 Task: Find flights from New Delhi to Mumbai for specific dates in October.
Action: Mouse moved to (468, 653)
Screenshot: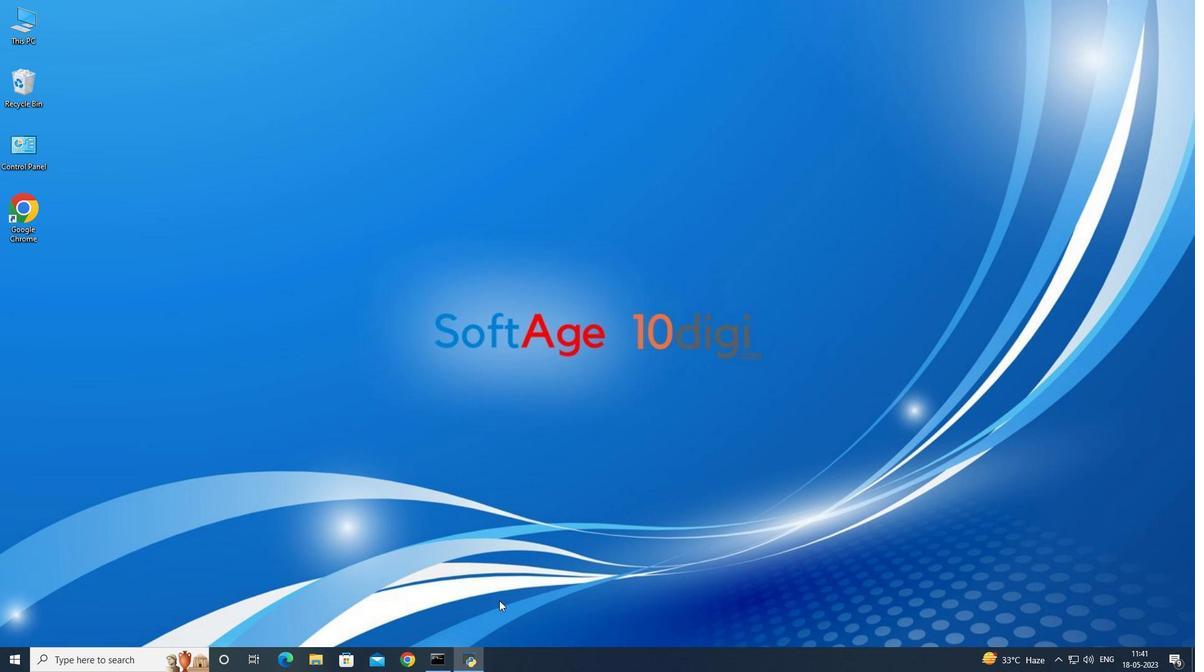 
Action: Mouse scrolled (468, 653) with delta (0, 0)
Screenshot: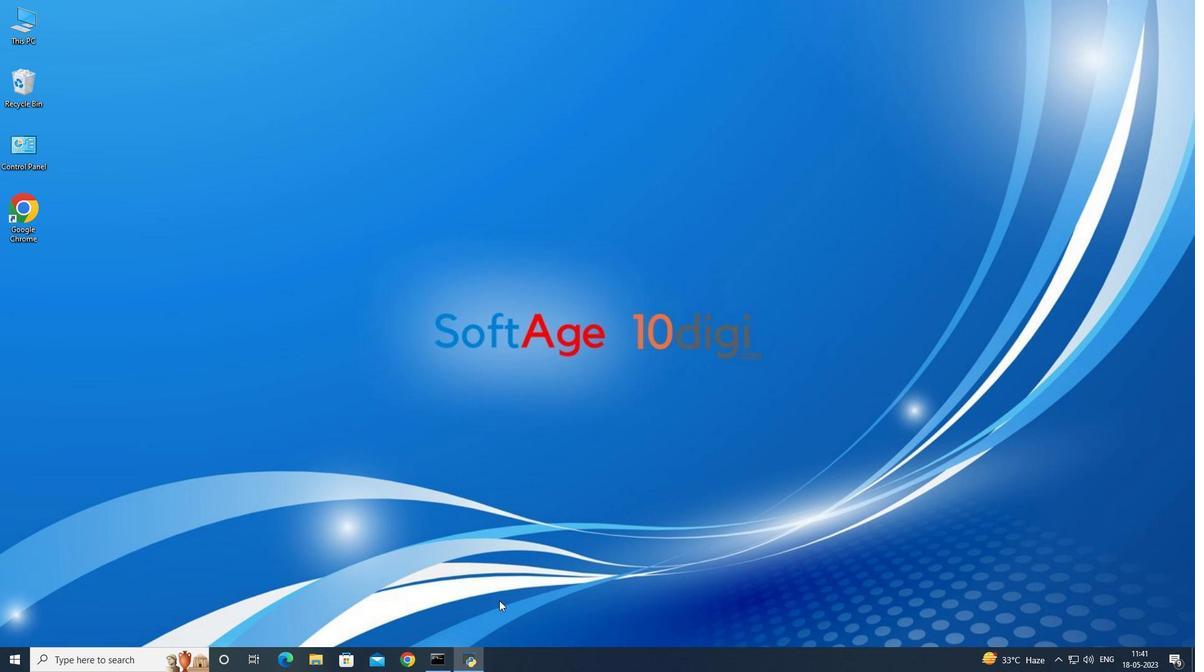 
Action: Mouse moved to (407, 652)
Screenshot: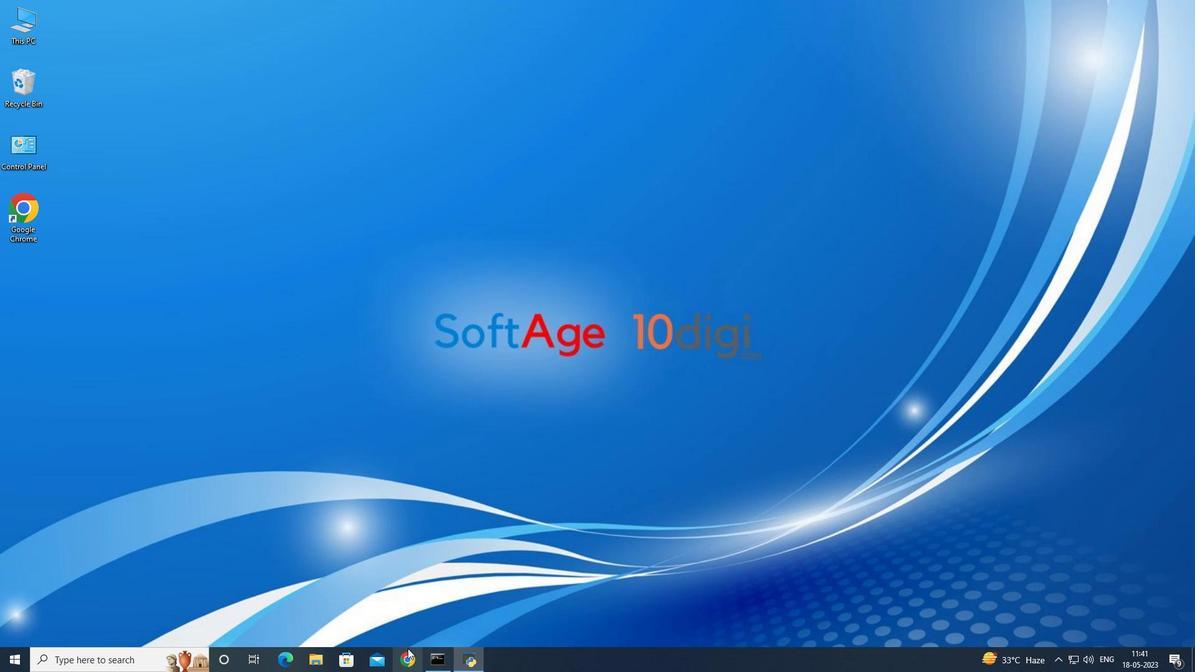 
Action: Mouse pressed left at (407, 652)
Screenshot: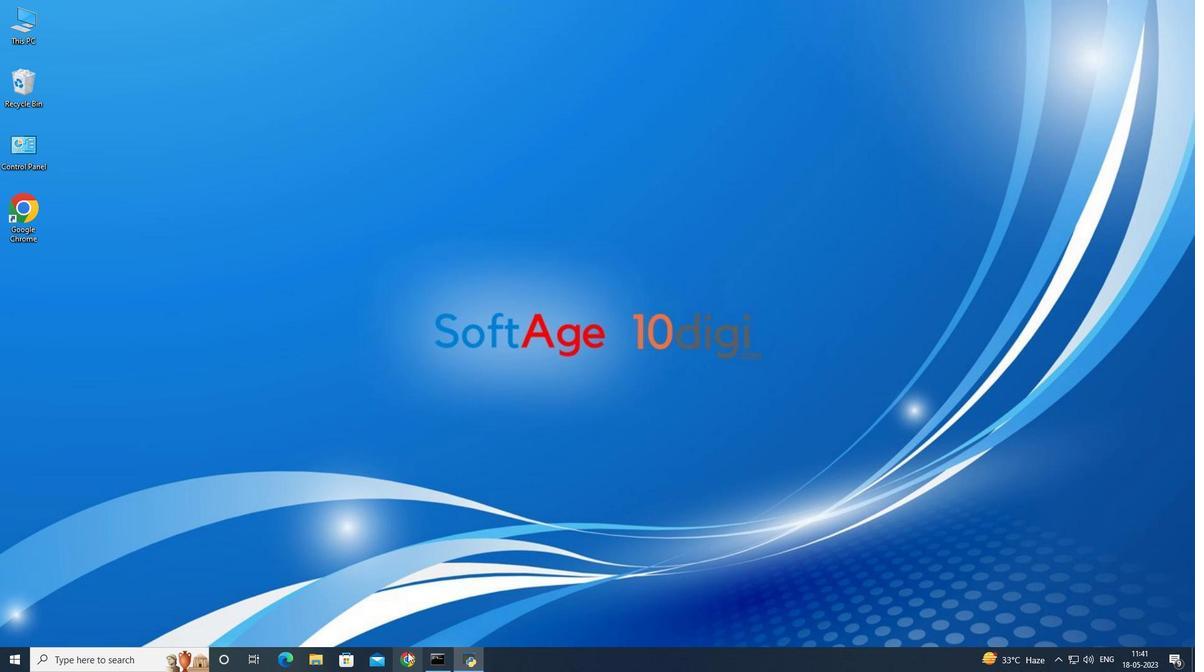 
Action: Mouse moved to (514, 324)
Screenshot: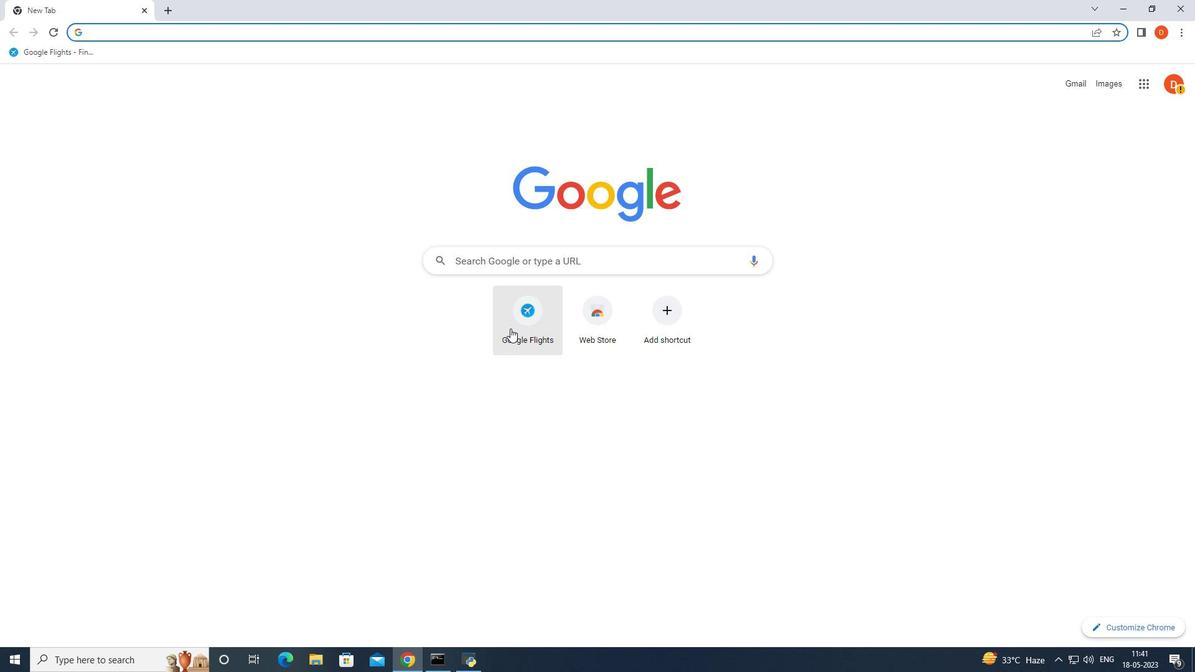 
Action: Mouse pressed left at (514, 324)
Screenshot: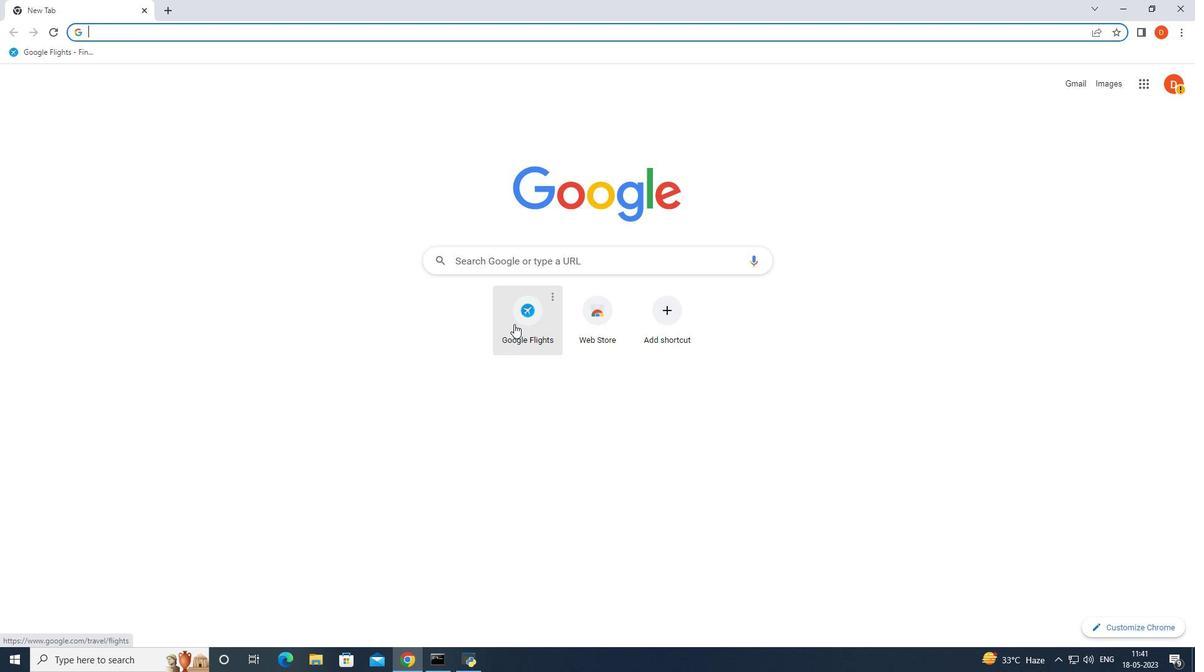 
Action: Mouse moved to (477, 456)
Screenshot: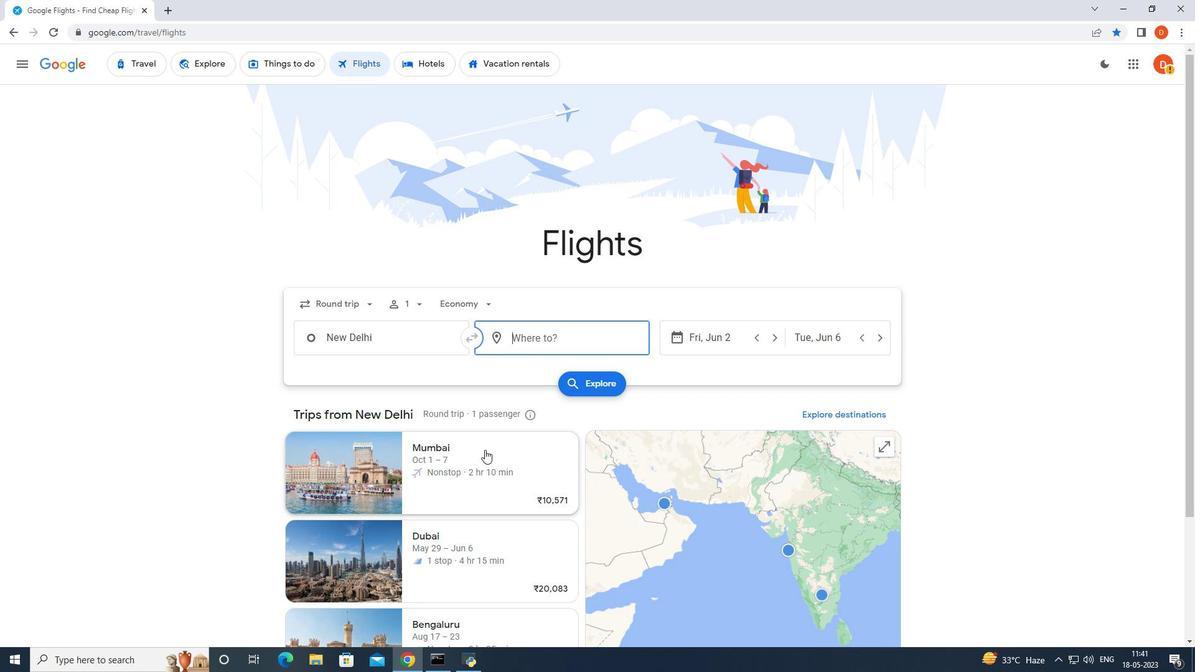 
Action: Mouse pressed left at (477, 456)
Screenshot: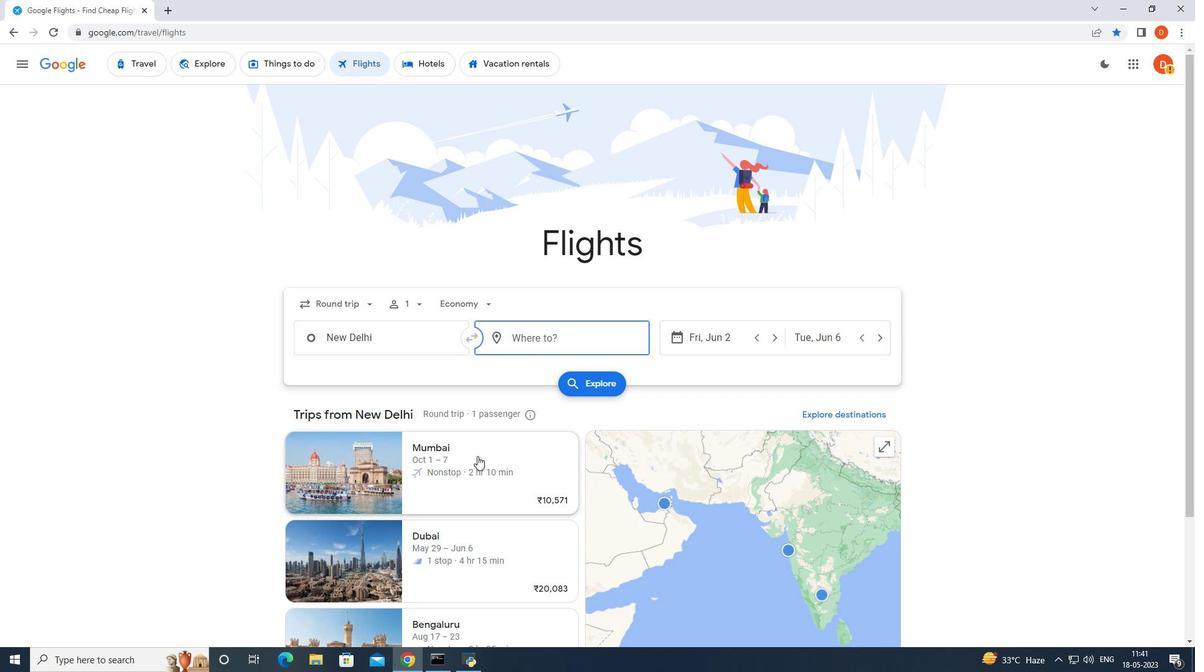 
Action: Mouse moved to (760, 224)
Screenshot: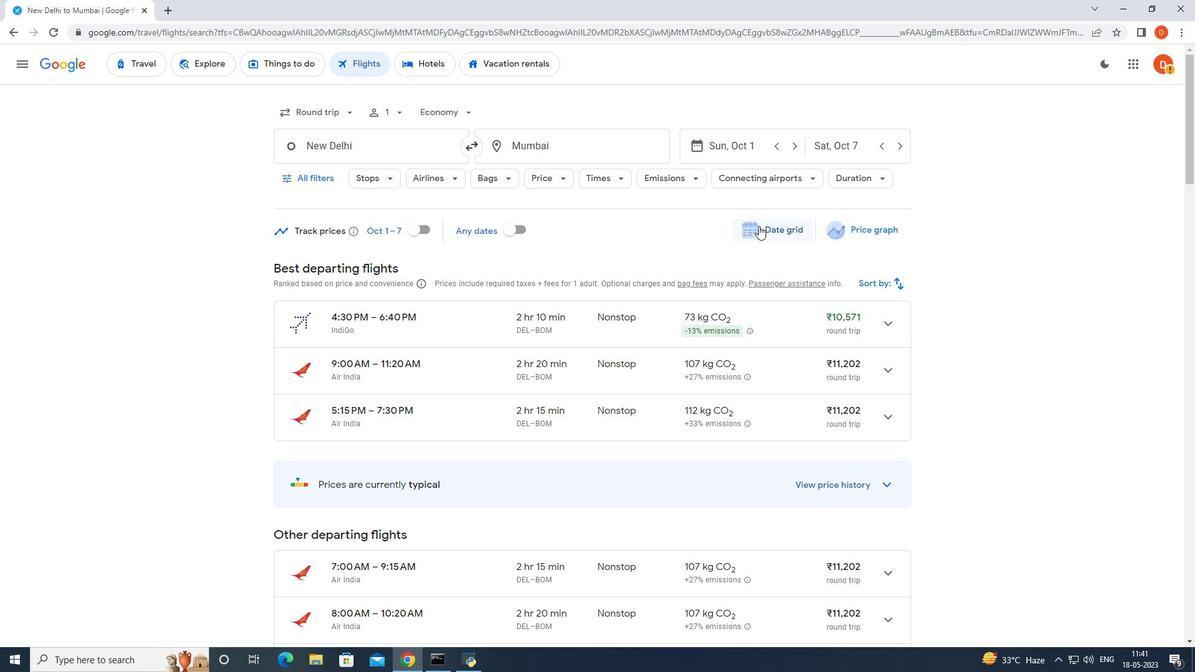 
Action: Mouse pressed left at (760, 224)
Screenshot: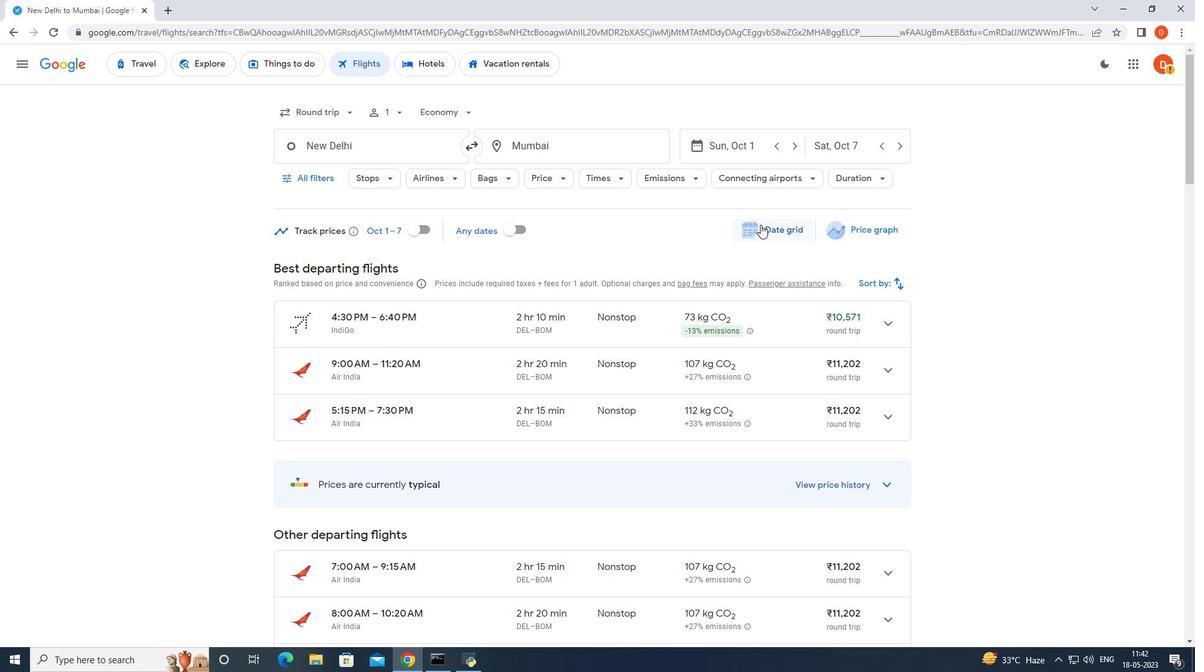 
Action: Mouse moved to (597, 336)
Screenshot: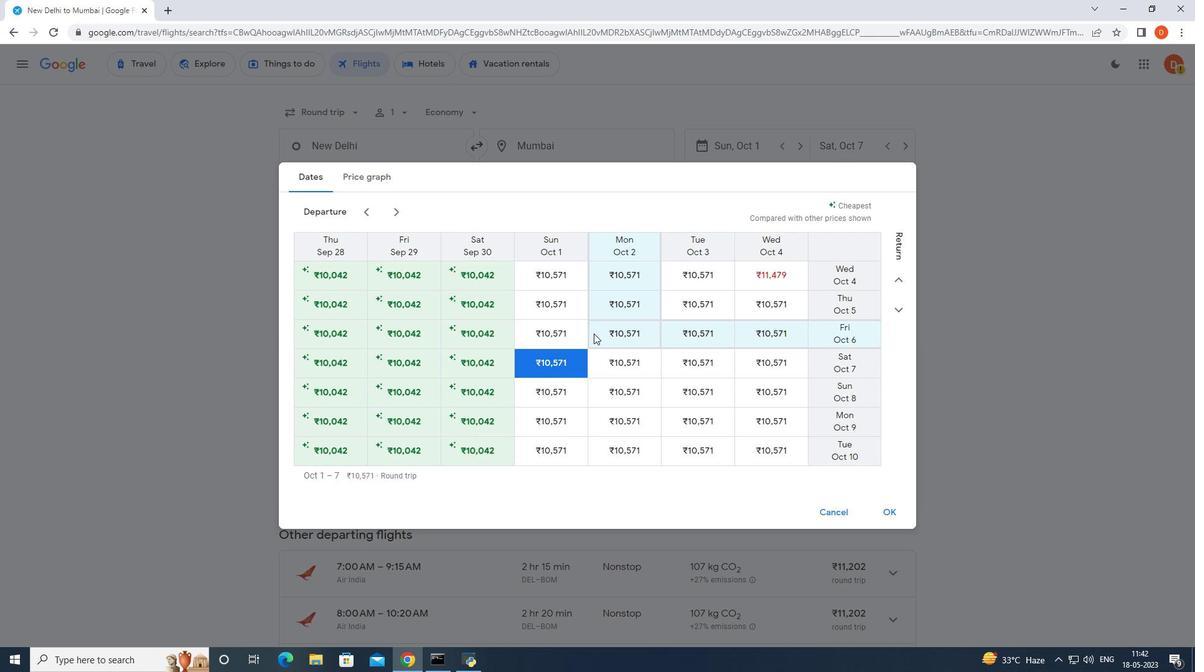 
Action: Mouse scrolled (597, 335) with delta (0, 0)
Screenshot: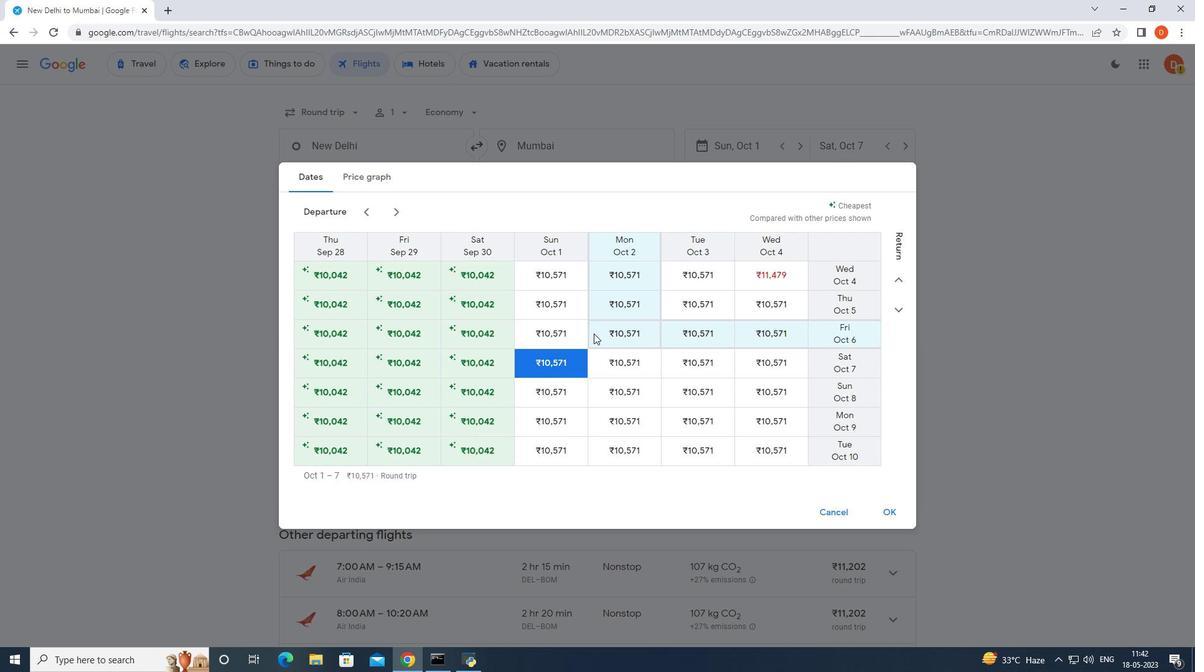 
Action: Mouse moved to (598, 337)
Screenshot: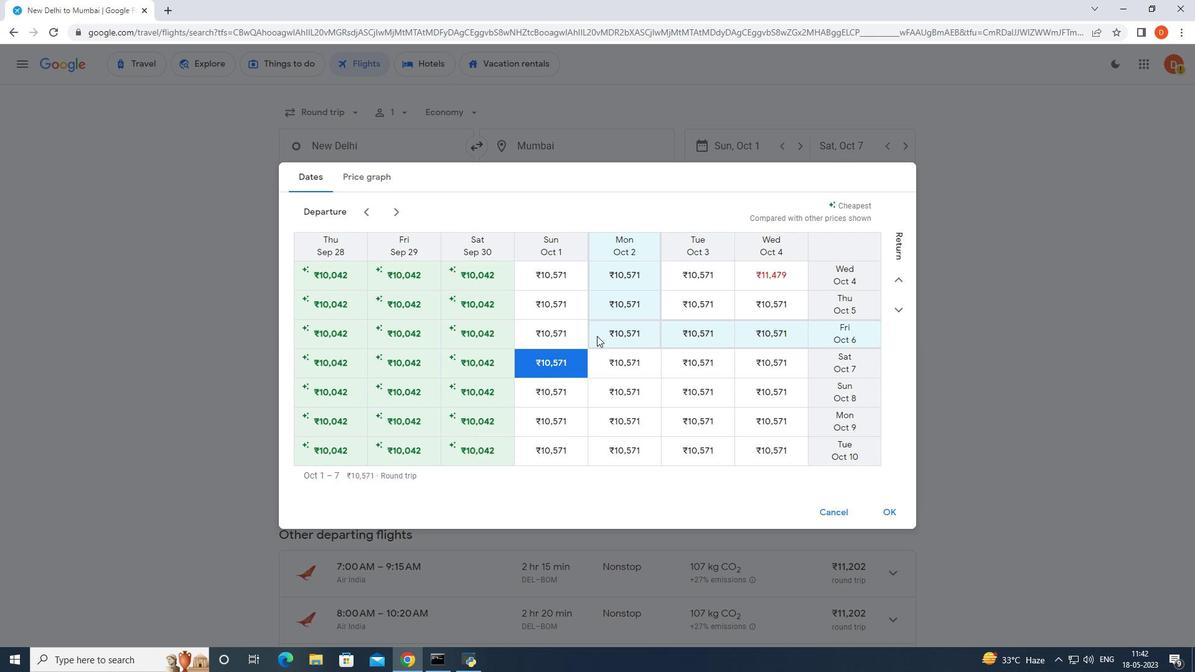 
Action: Mouse scrolled (598, 336) with delta (0, 0)
Screenshot: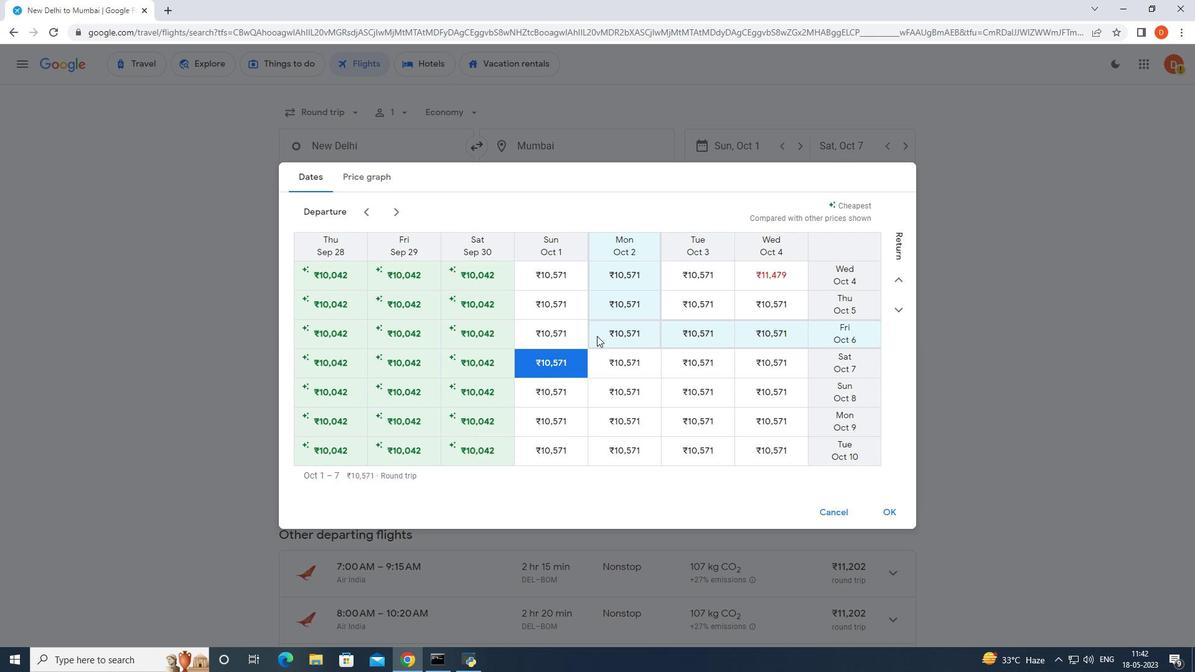 
Action: Mouse moved to (598, 337)
Screenshot: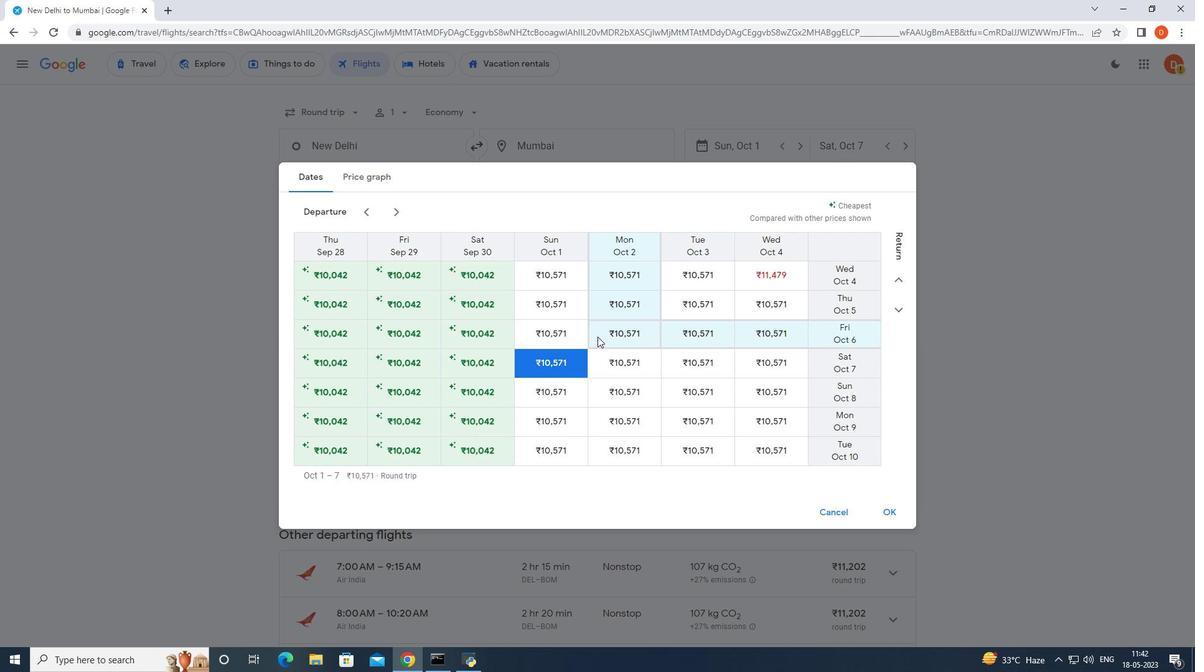 
Action: Mouse scrolled (598, 336) with delta (0, 0)
Screenshot: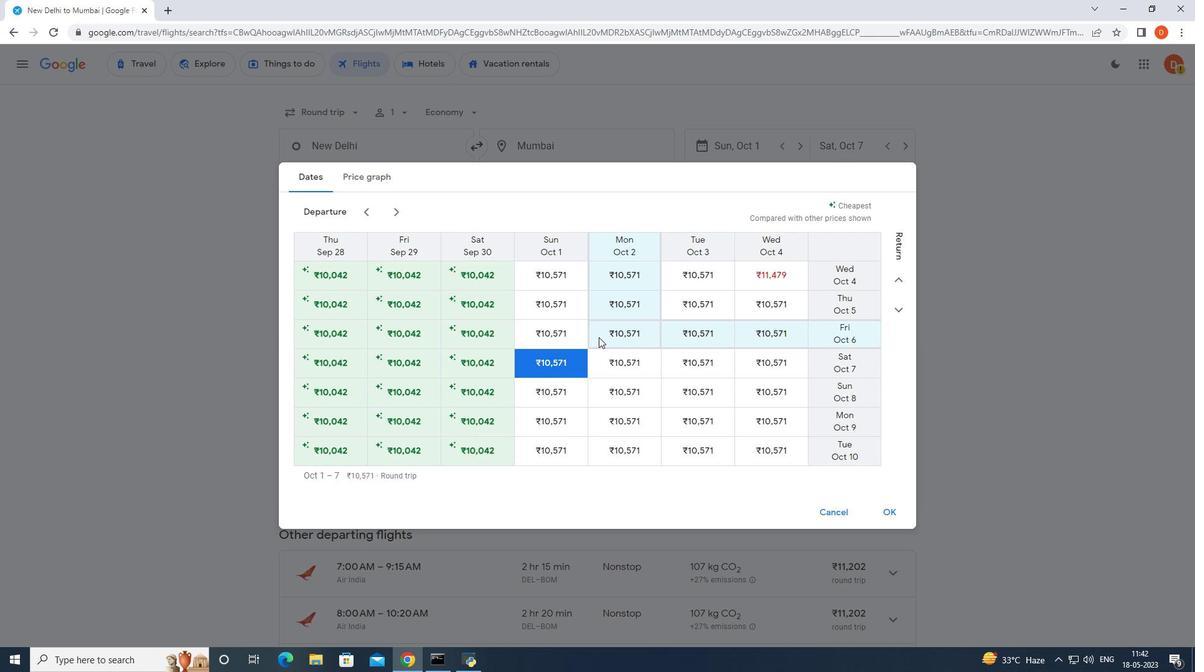 
Action: Mouse moved to (610, 415)
Screenshot: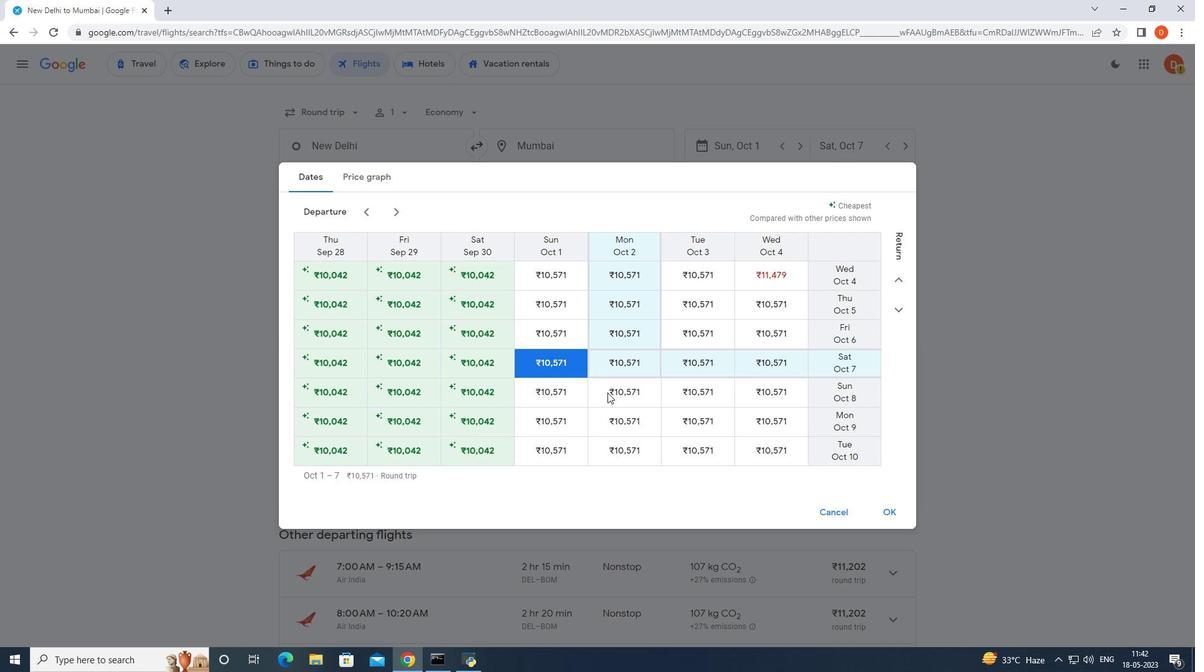 
Action: Mouse scrolled (610, 415) with delta (0, 0)
Screenshot: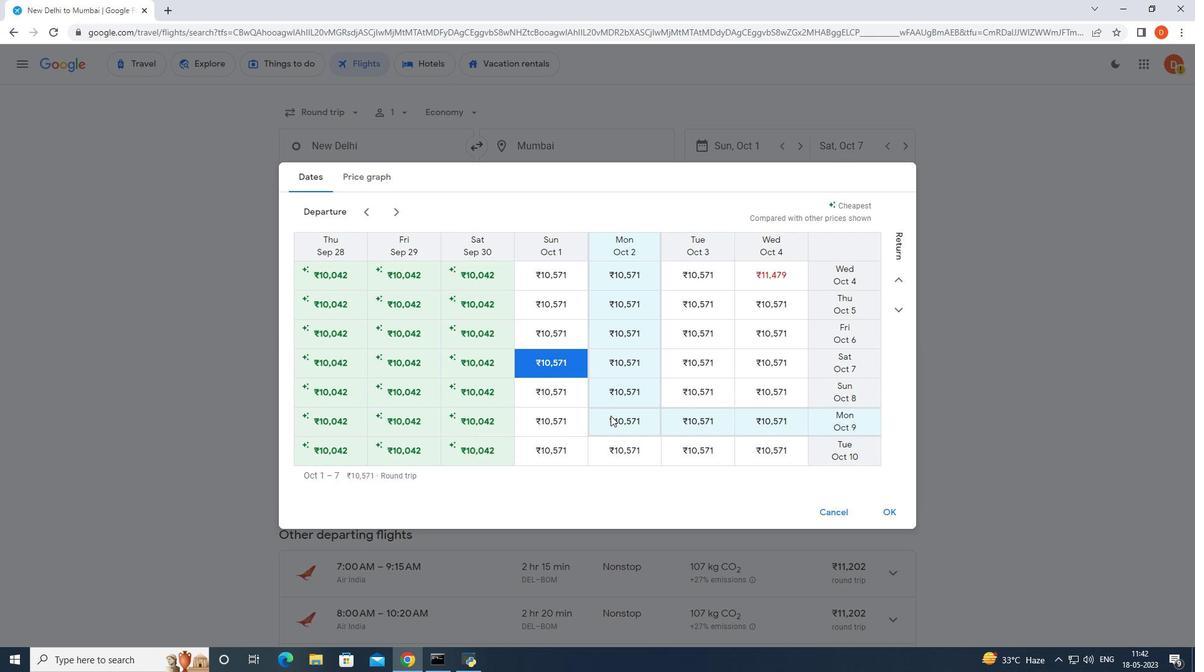 
Action: Mouse moved to (611, 415)
Screenshot: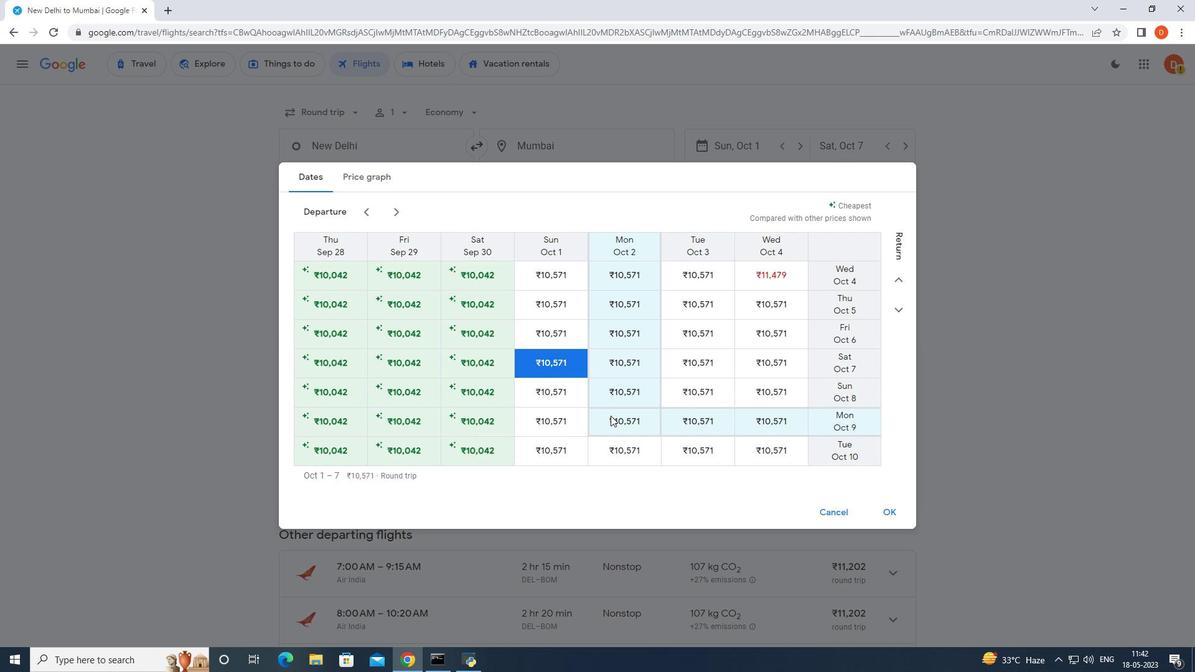 
Action: Mouse scrolled (611, 415) with delta (0, 0)
Screenshot: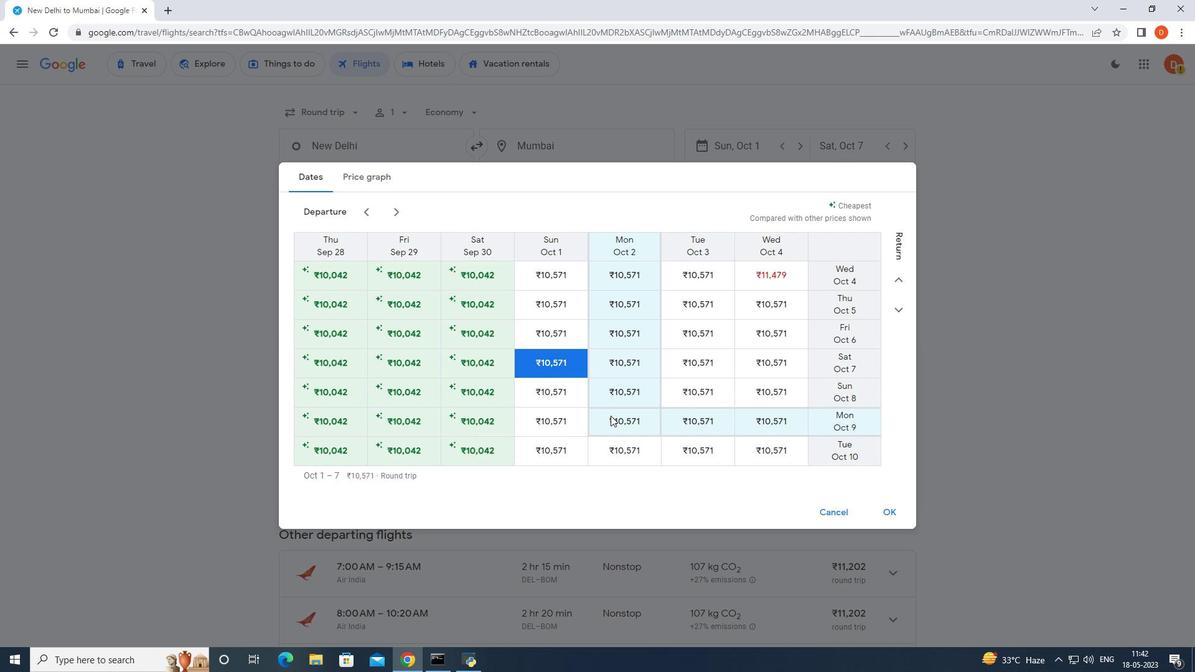 
Action: Mouse moved to (615, 415)
Screenshot: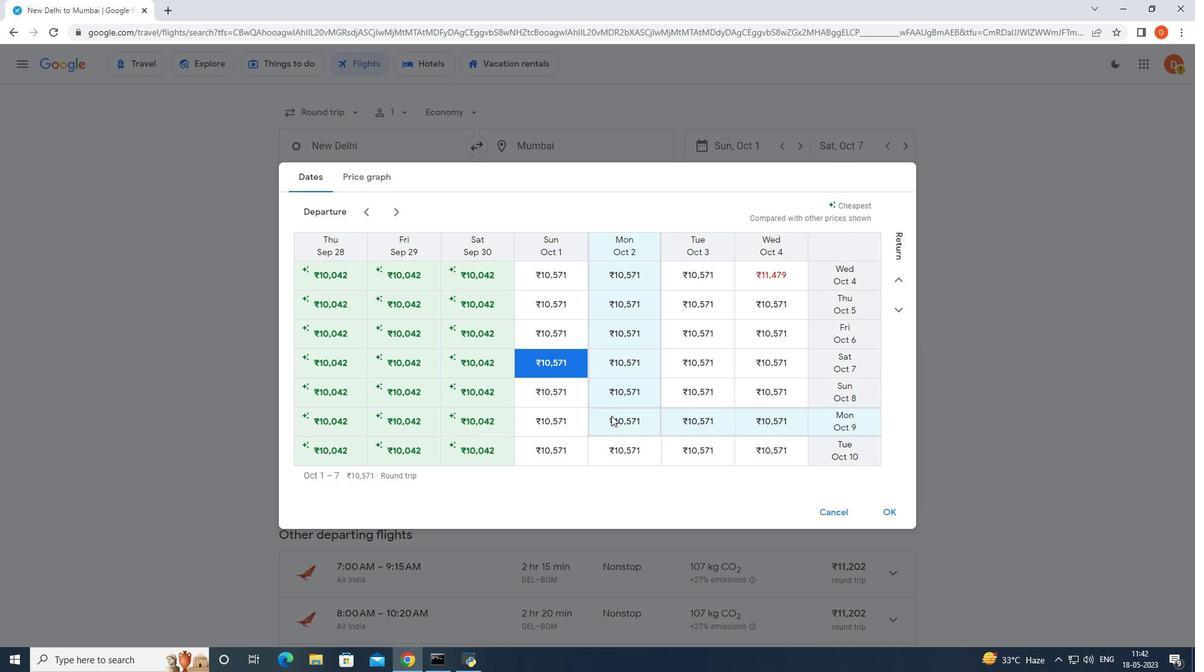 
Action: Mouse scrolled (615, 415) with delta (0, 0)
Screenshot: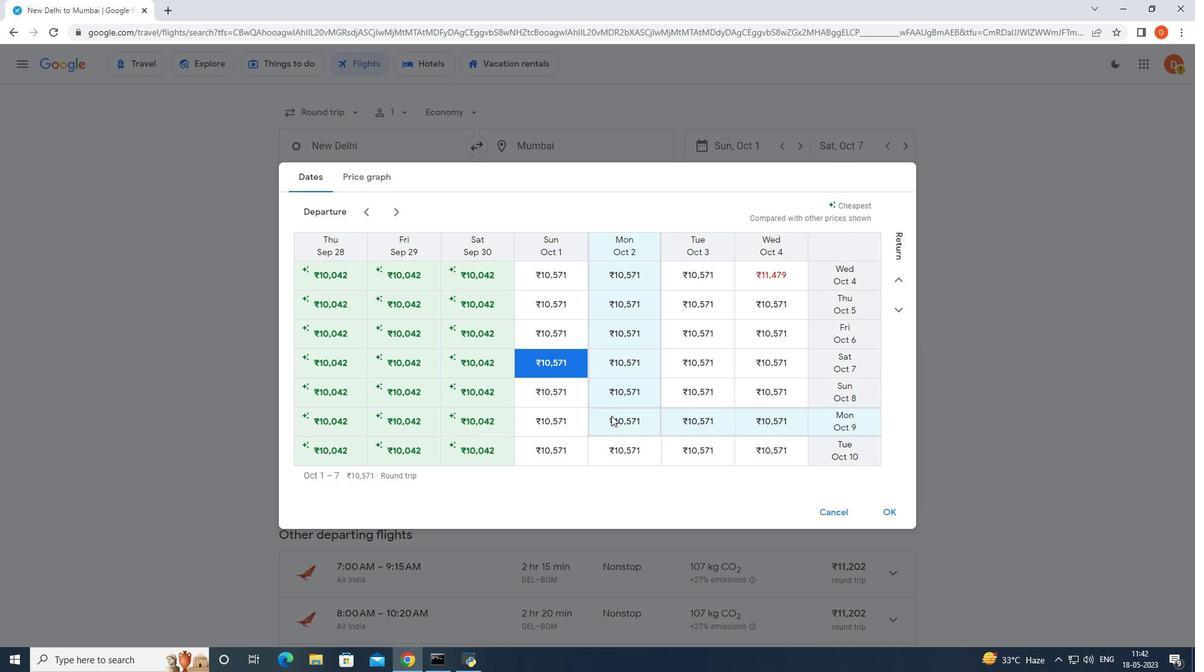 
Action: Mouse moved to (653, 409)
Screenshot: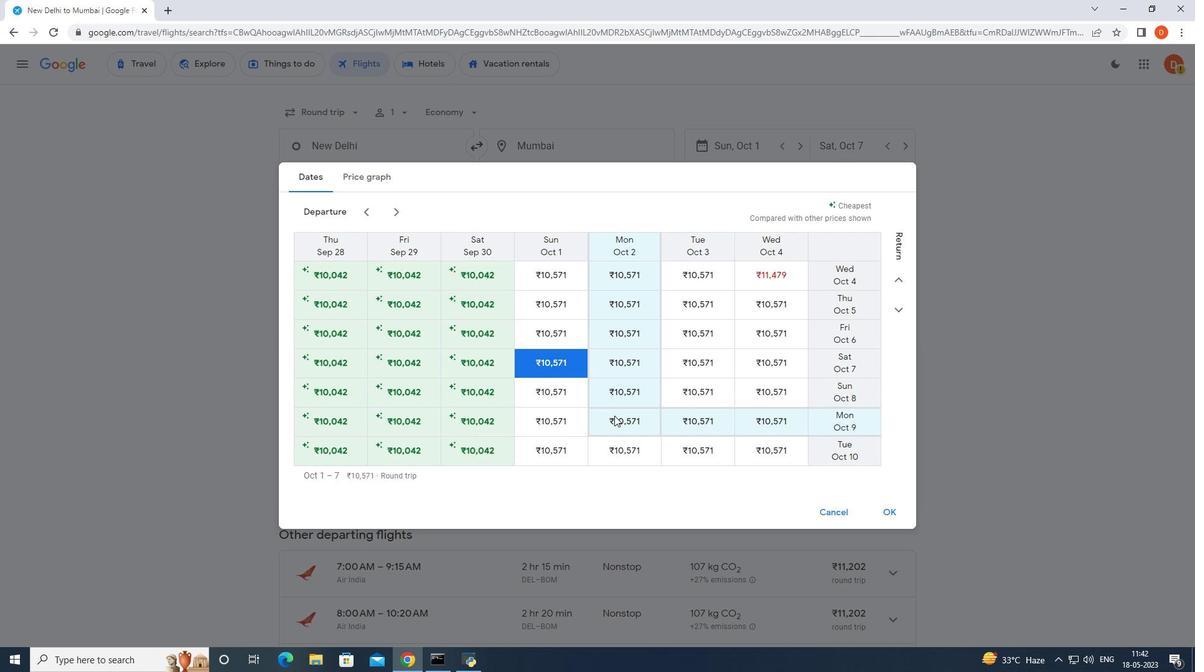 
Action: Mouse scrolled (653, 408) with delta (0, 0)
Screenshot: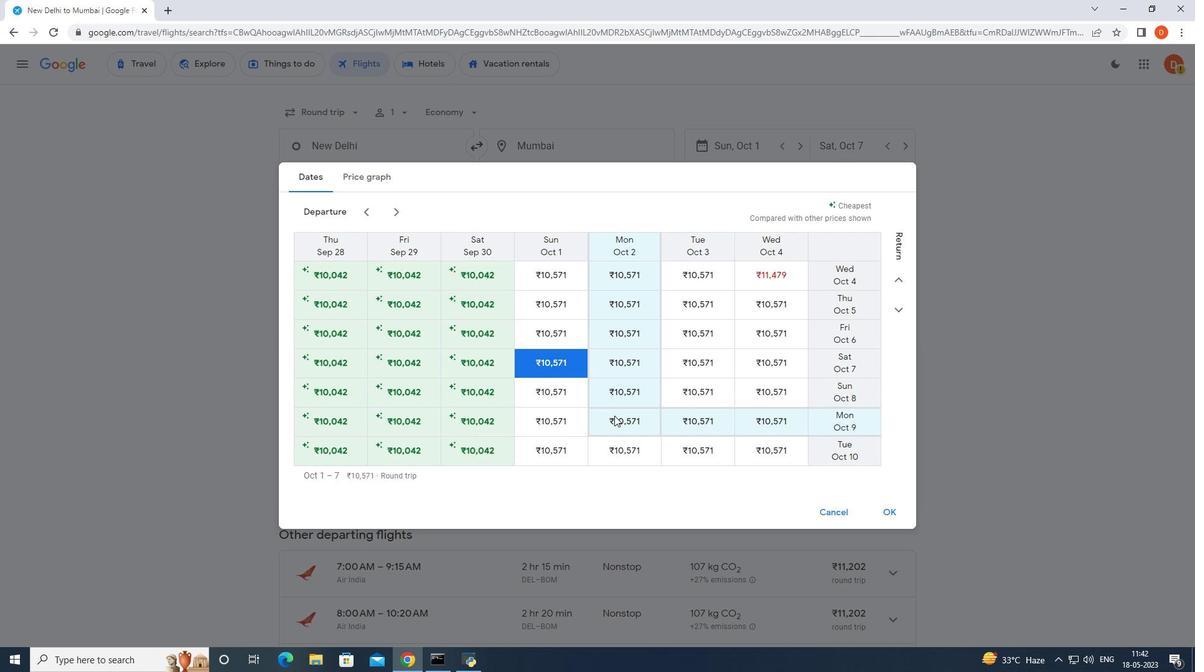 
Action: Mouse moved to (895, 303)
Screenshot: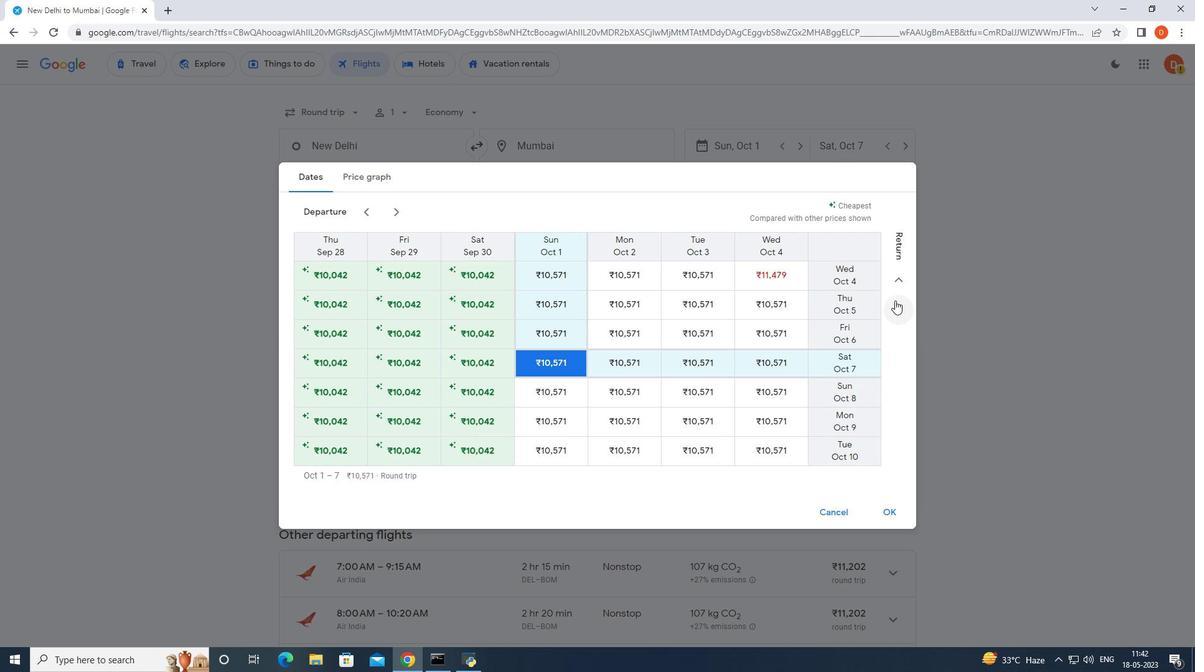 
Action: Mouse pressed left at (895, 303)
Screenshot: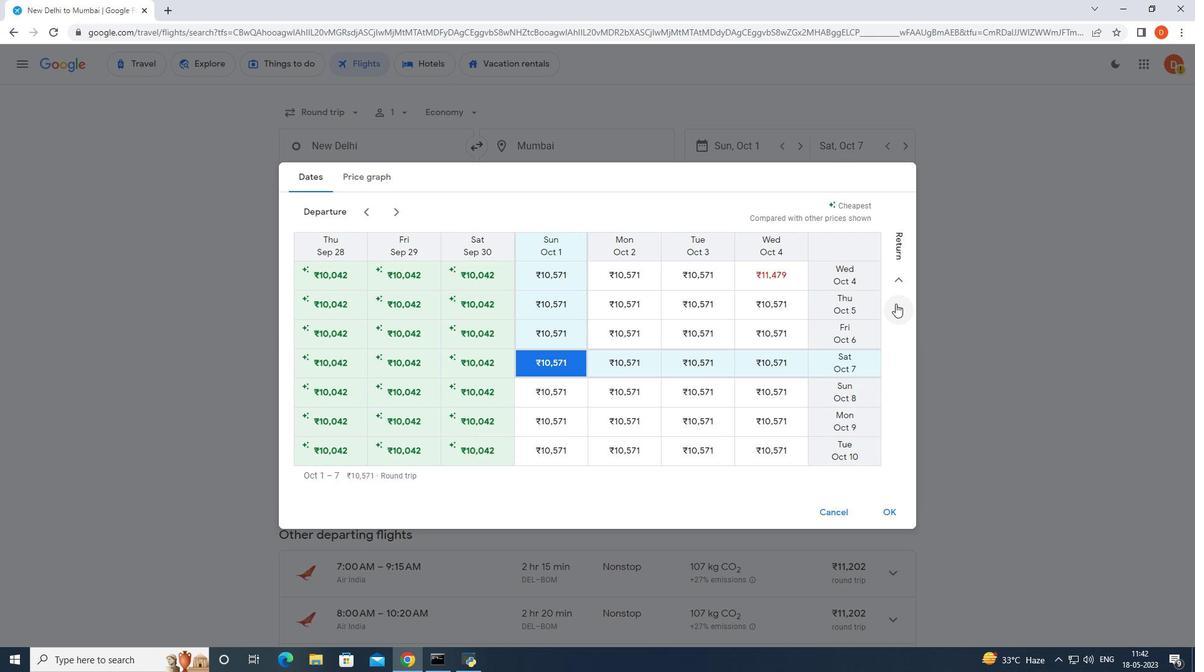 
Action: Mouse pressed left at (895, 303)
Screenshot: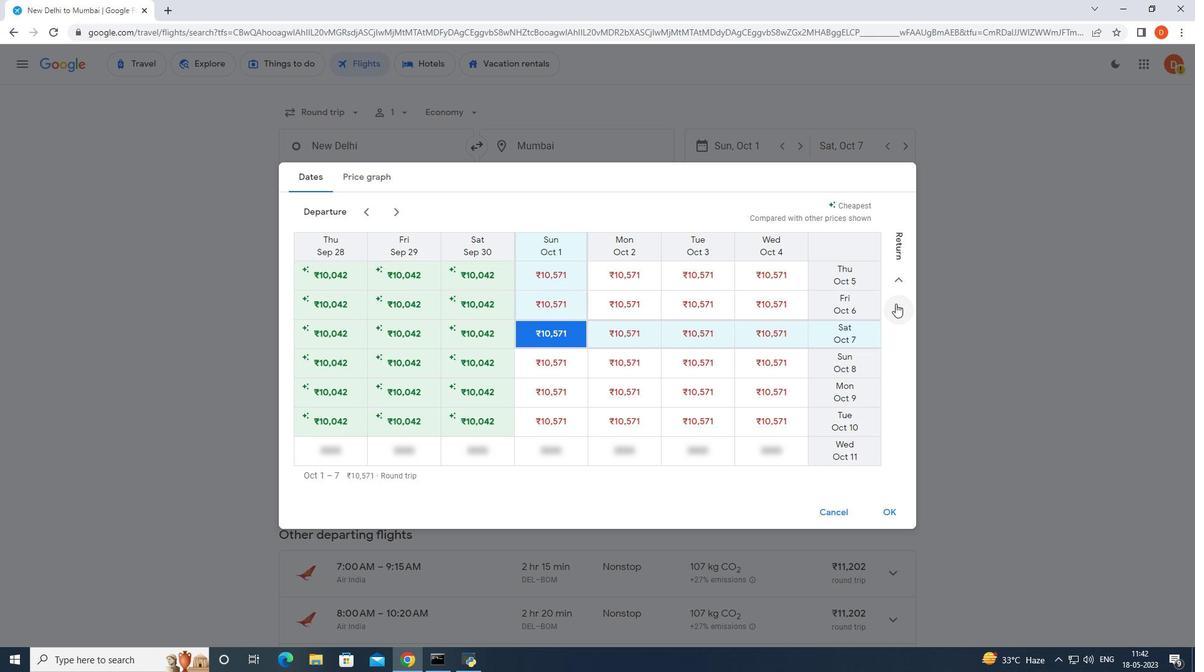 
Action: Mouse pressed left at (895, 303)
Screenshot: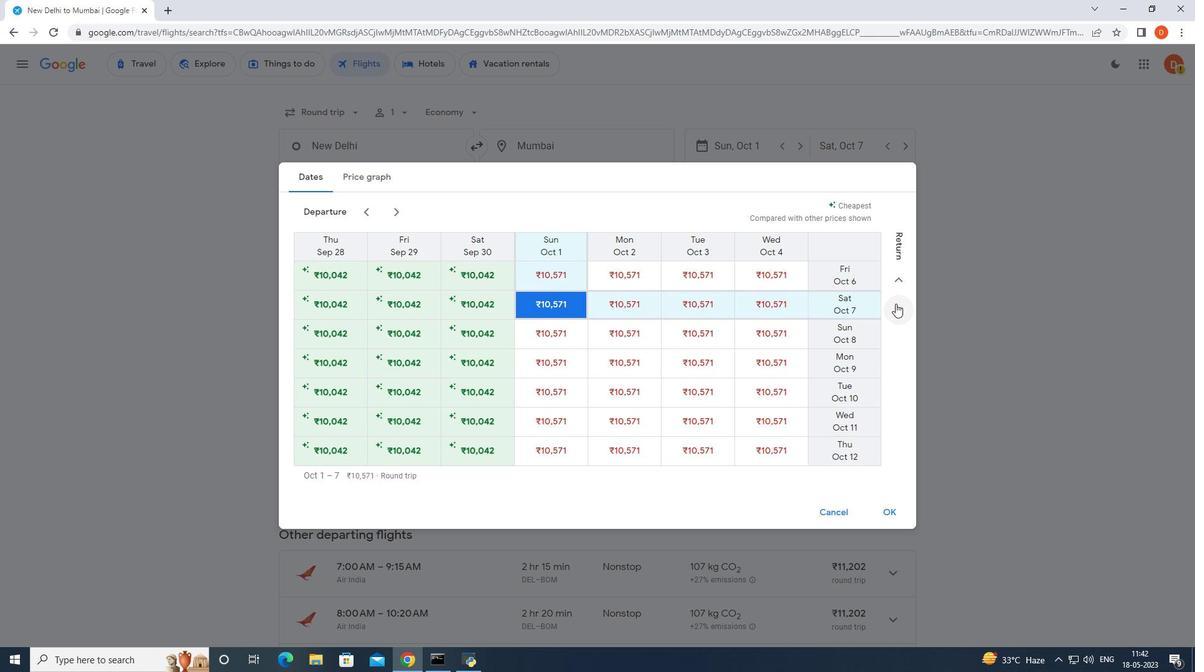 
Action: Mouse pressed left at (895, 303)
Screenshot: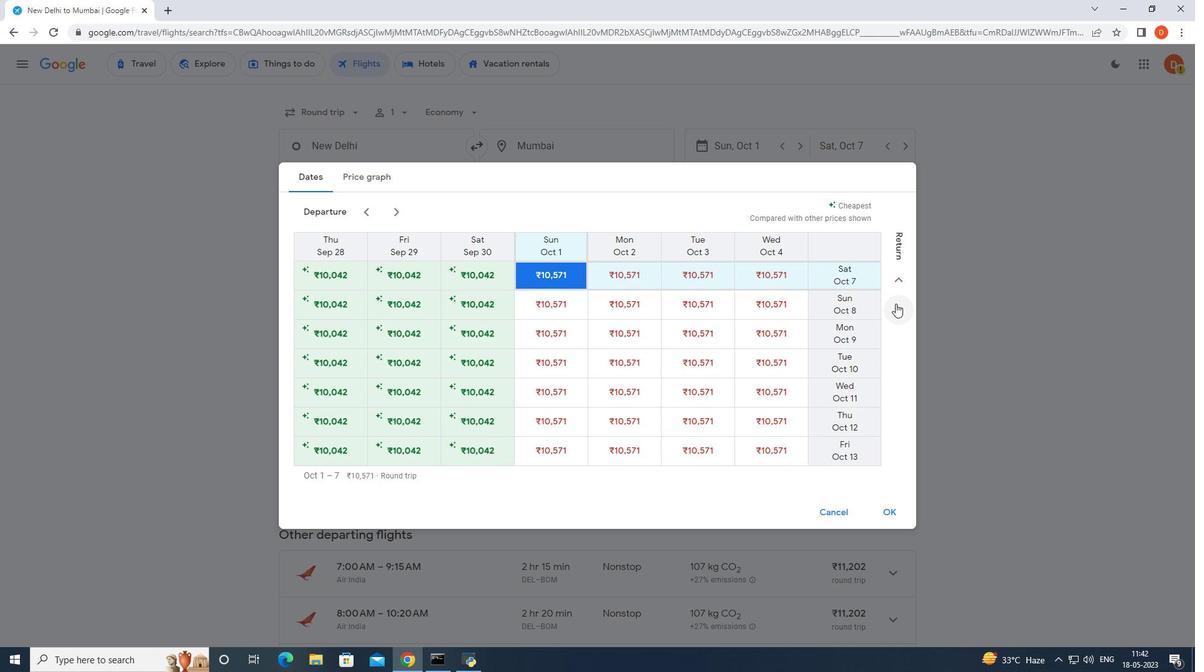 
Action: Mouse pressed left at (895, 303)
Screenshot: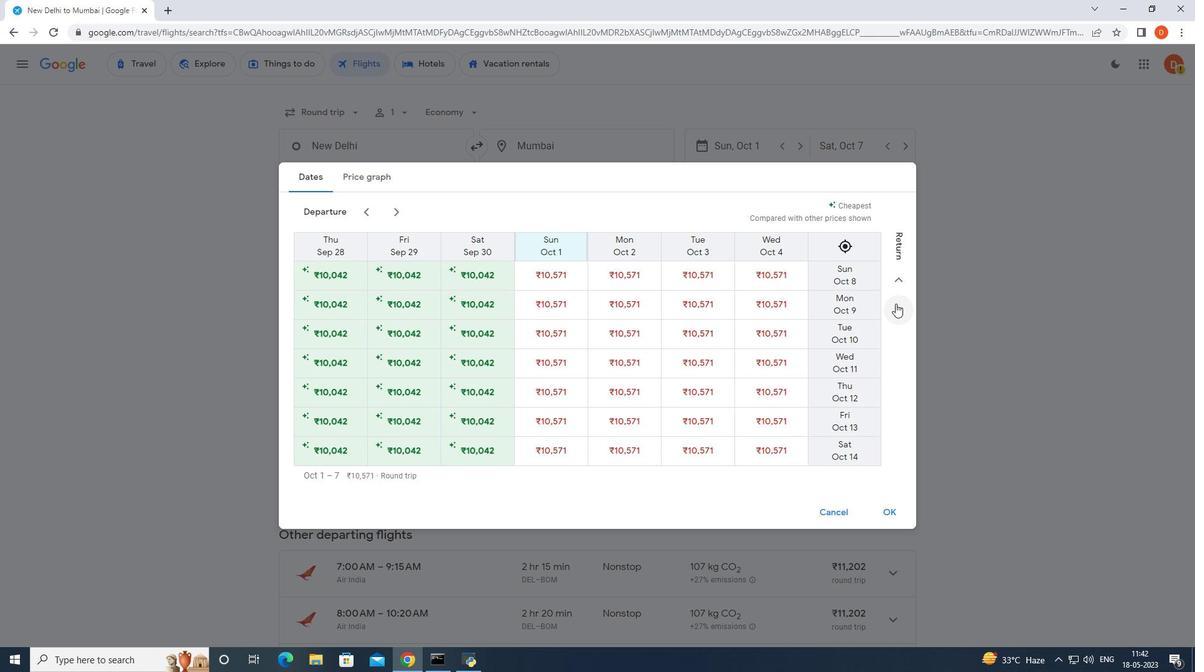 
Action: Mouse pressed left at (895, 303)
Screenshot: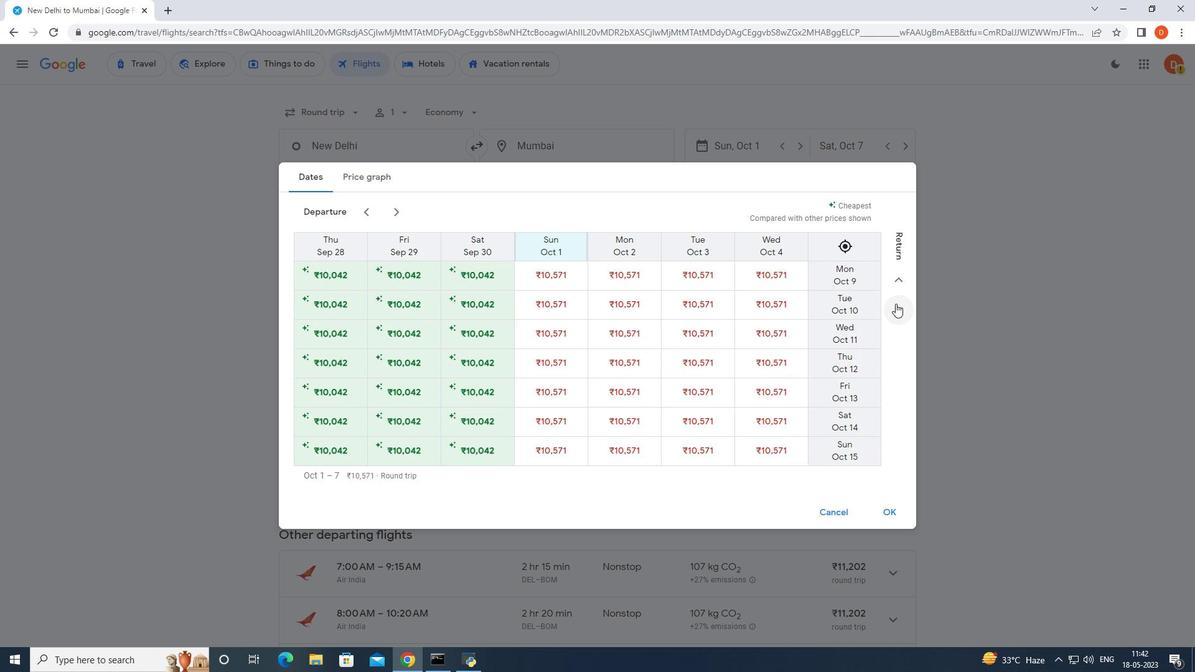 
Action: Mouse pressed left at (895, 303)
Screenshot: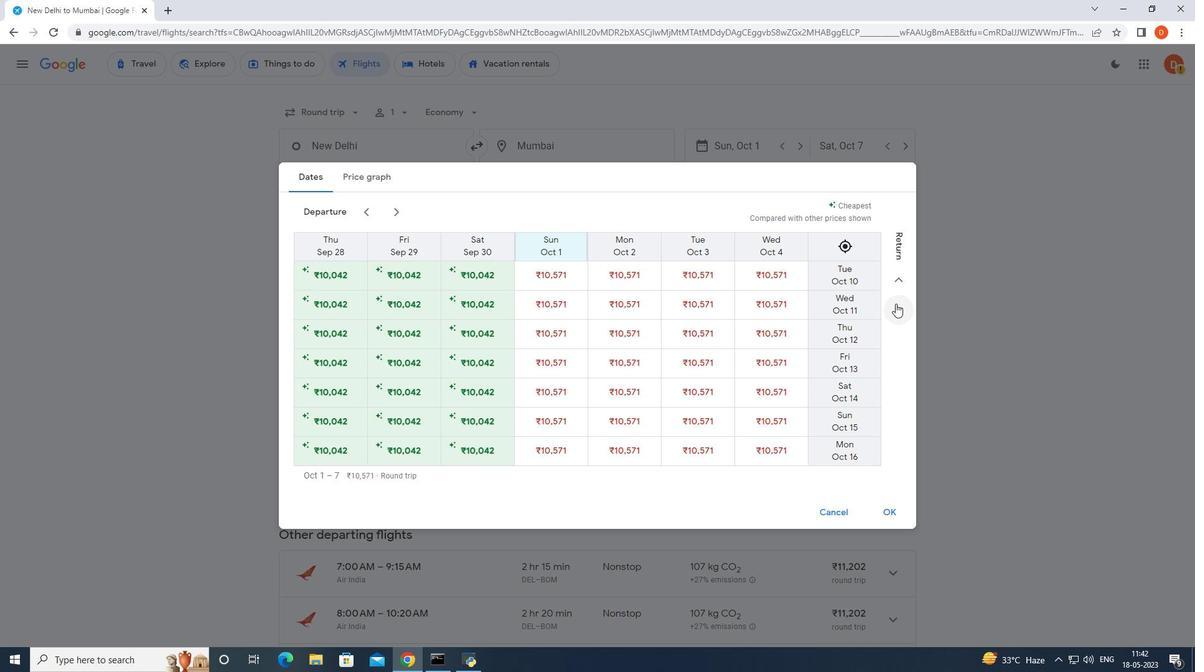
Action: Mouse moved to (754, 395)
Screenshot: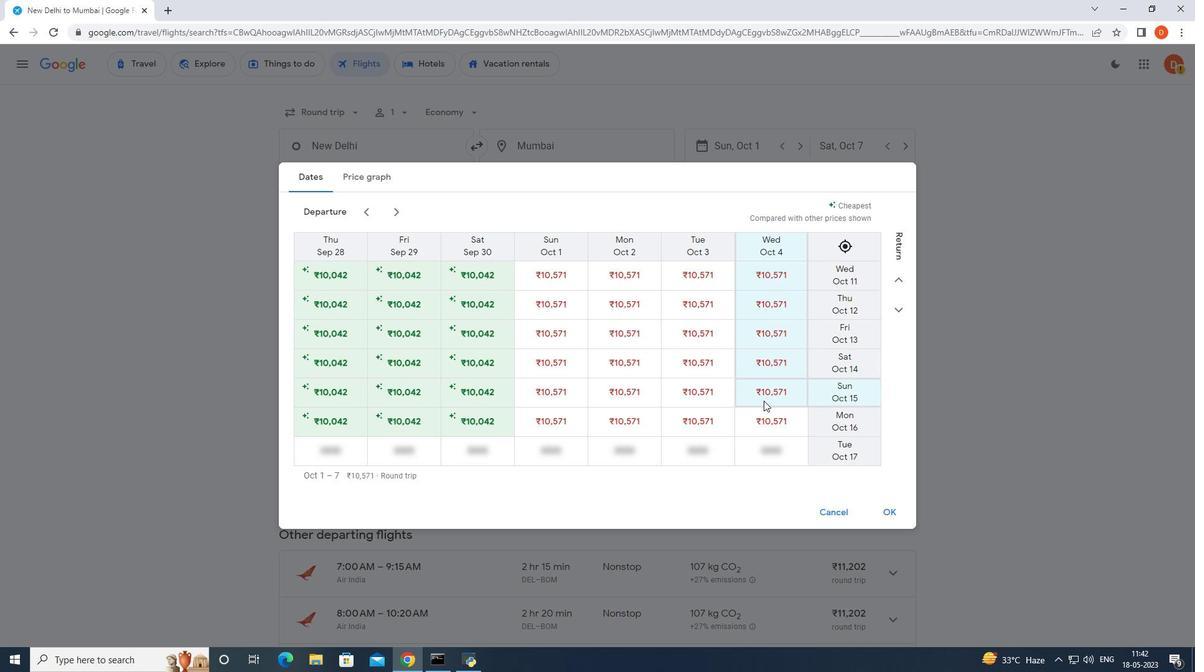 
Action: Mouse pressed left at (754, 395)
Screenshot: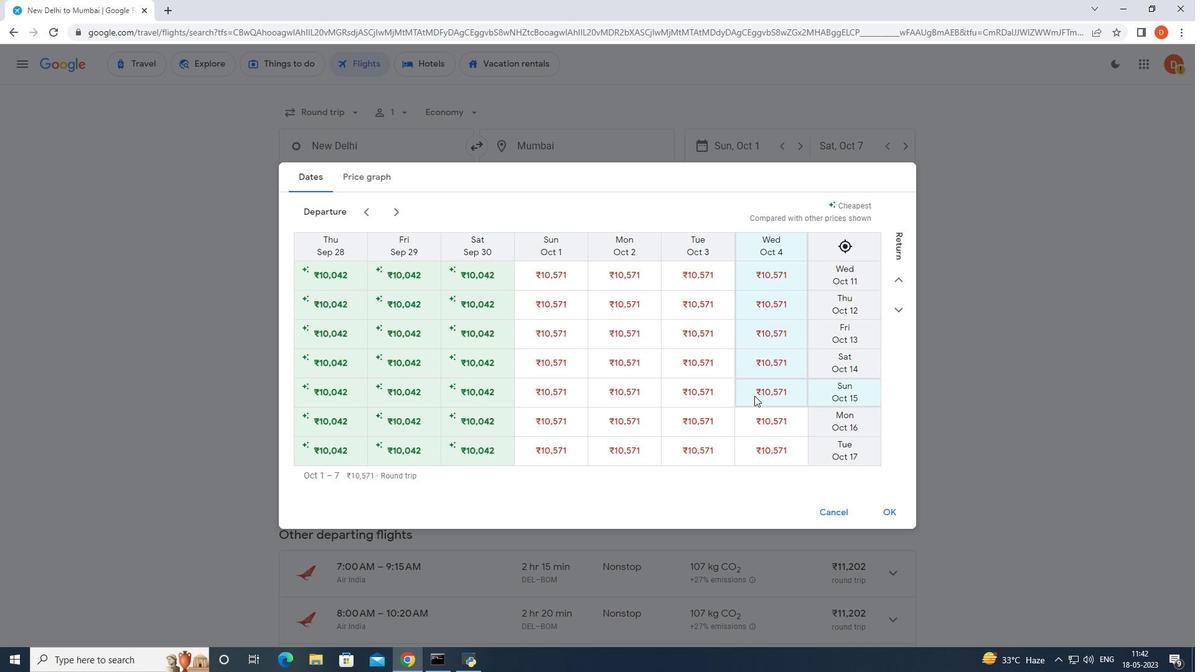
Action: Mouse moved to (697, 389)
Screenshot: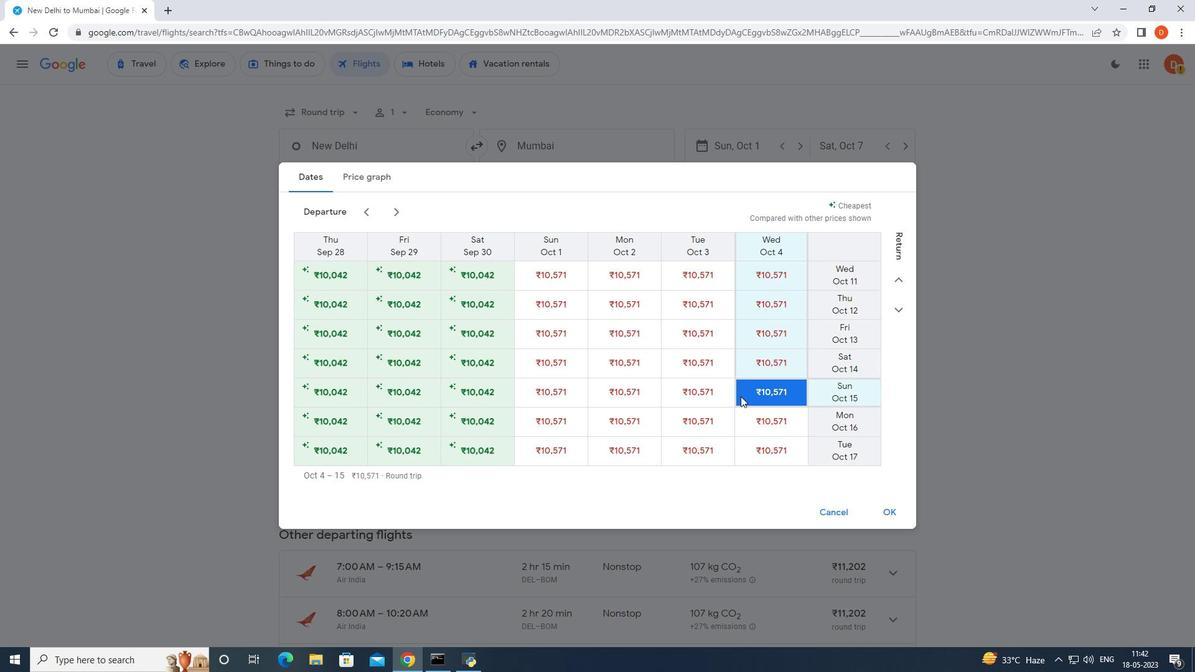 
Action: Mouse pressed left at (697, 389)
Screenshot: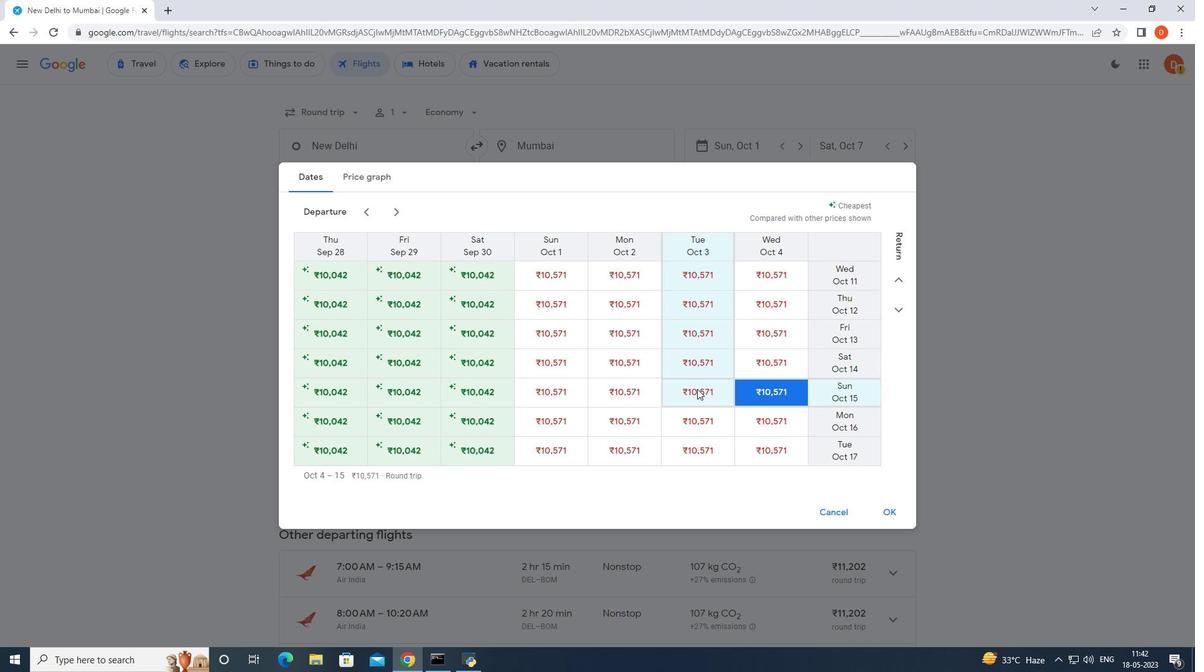 
Action: Mouse moved to (895, 508)
Screenshot: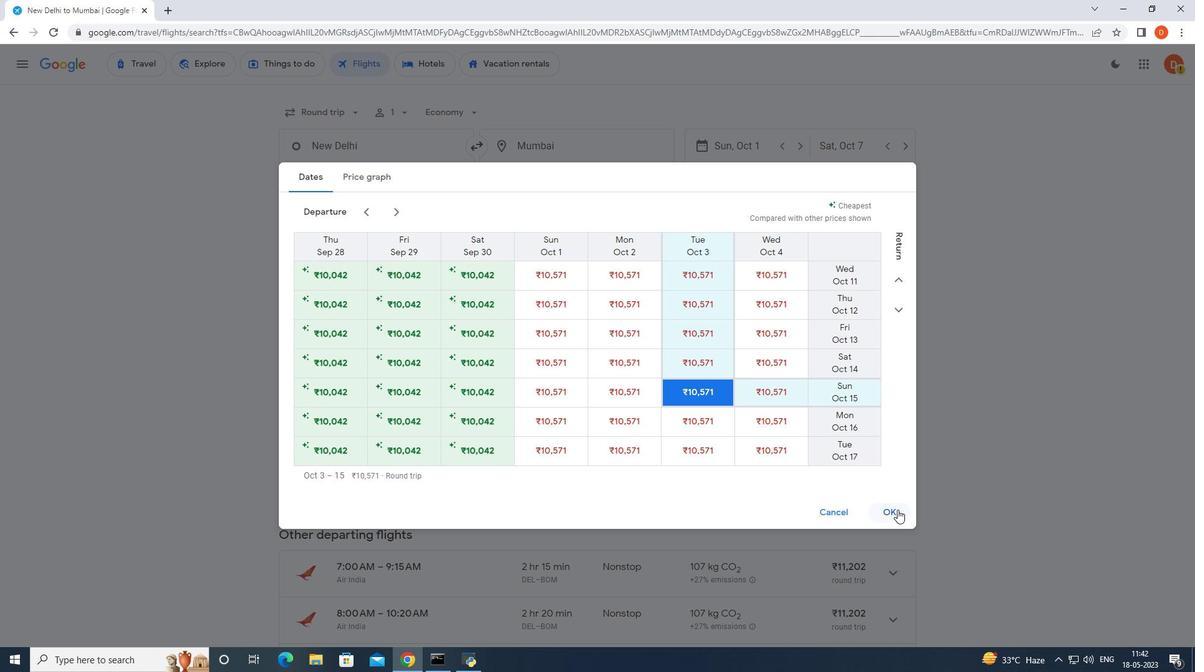 
Action: Mouse pressed left at (895, 508)
Screenshot: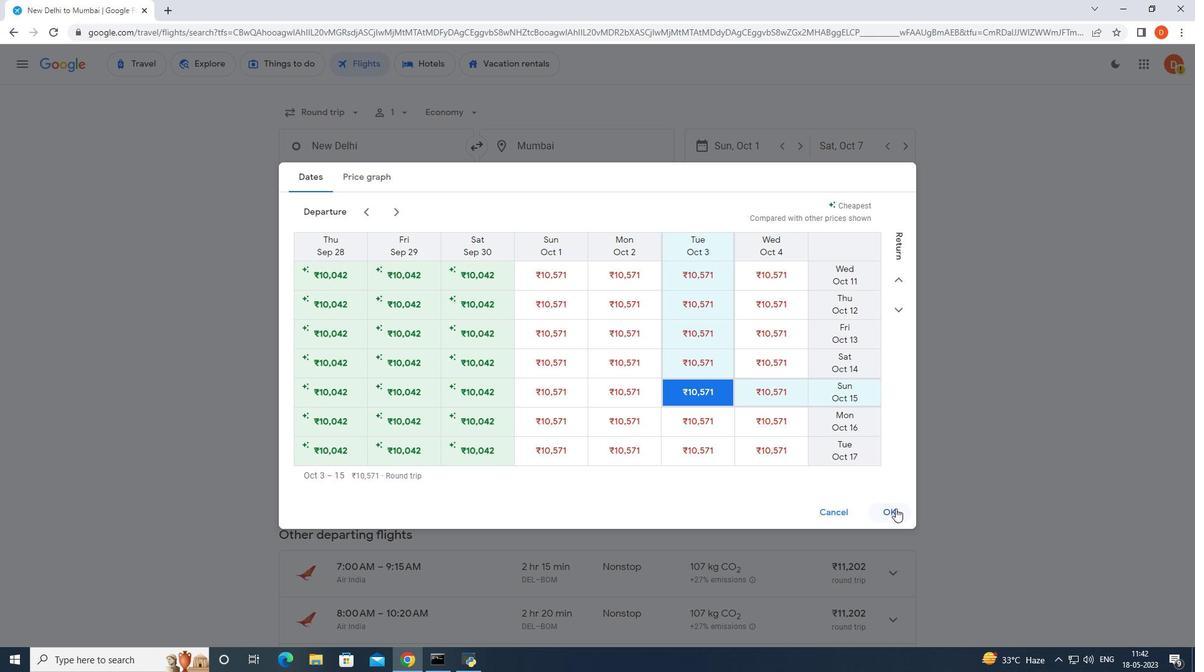 
Action: Mouse moved to (684, 329)
Screenshot: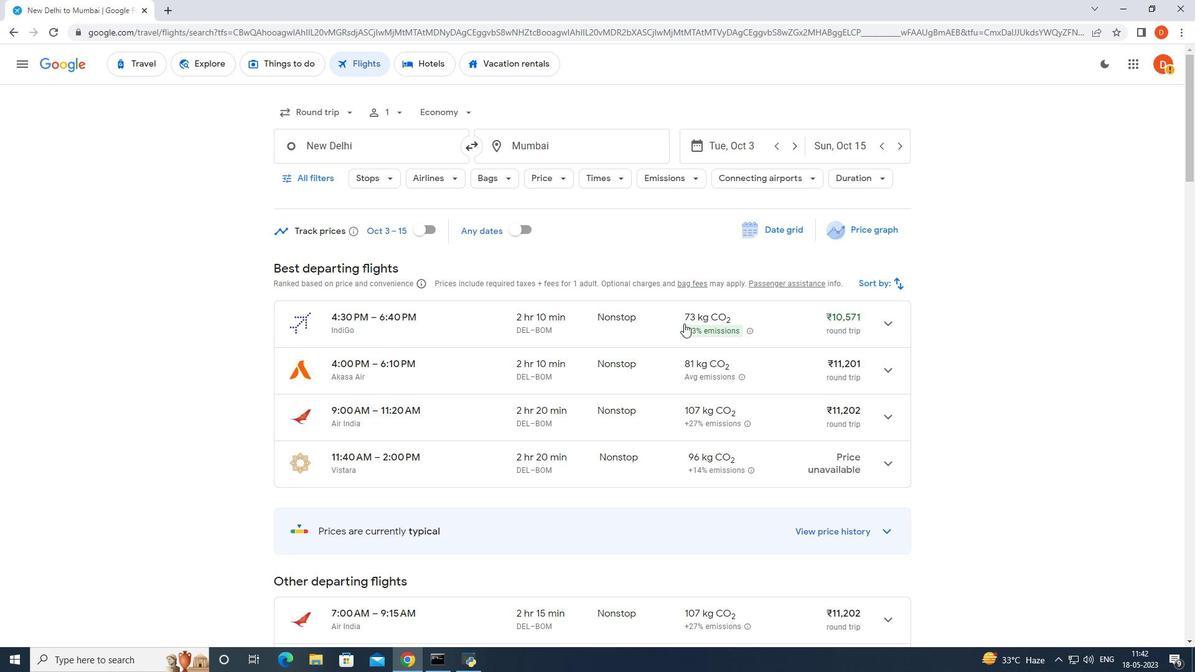 
Action: Mouse scrolled (684, 328) with delta (0, 0)
Screenshot: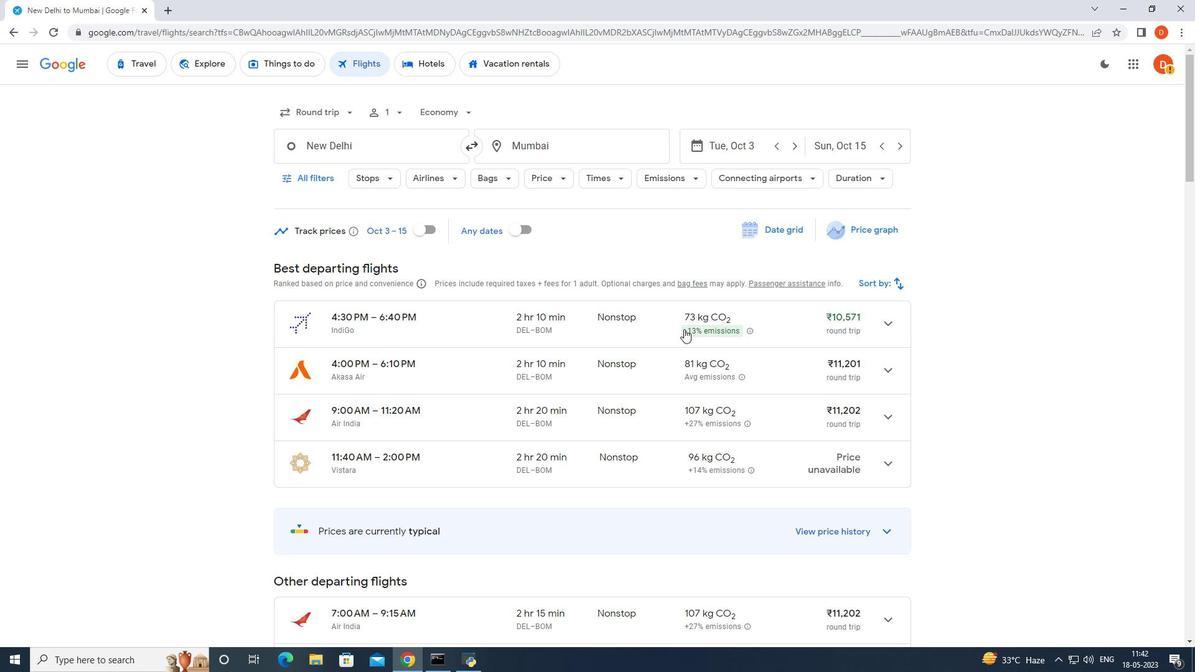 
Action: Mouse scrolled (684, 328) with delta (0, 0)
Screenshot: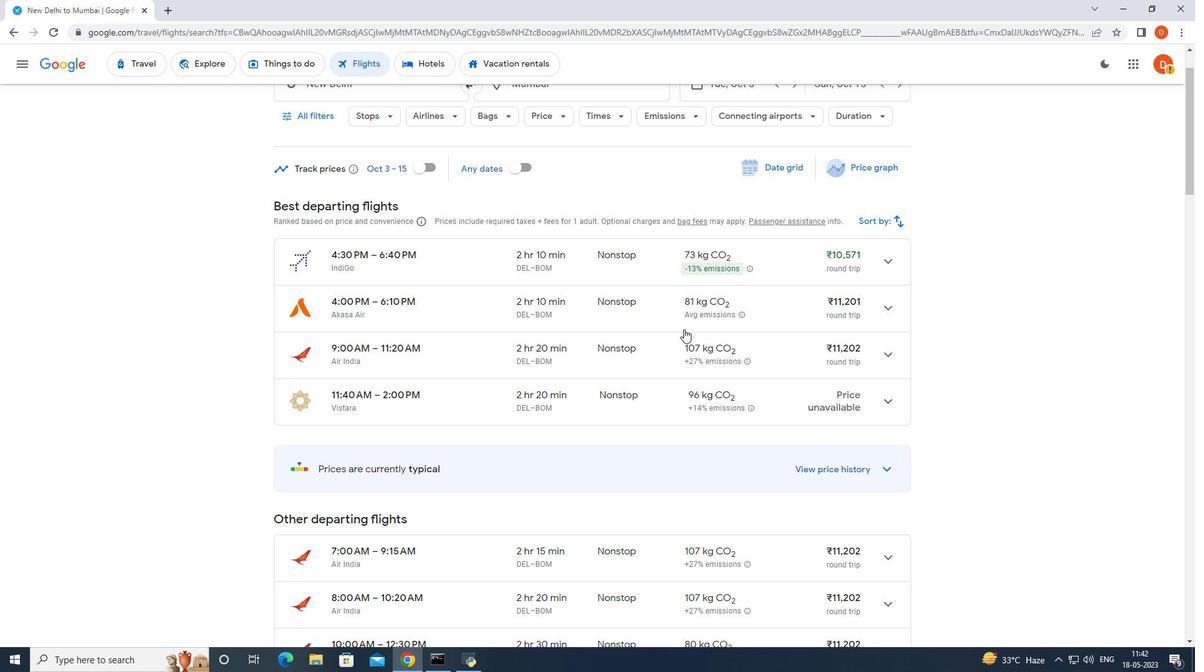 
Action: Mouse moved to (682, 329)
Screenshot: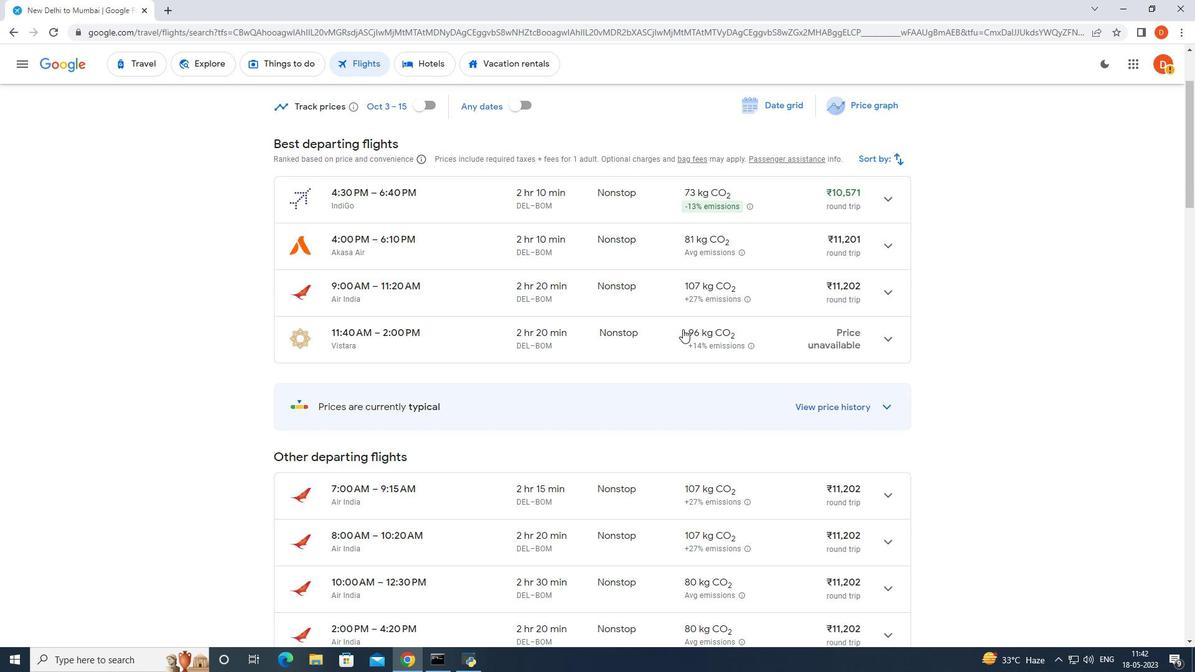 
